 Task: Add Belgioioso Smoked Fresh Mozzarella to the cart.
Action: Mouse moved to (726, 248)
Screenshot: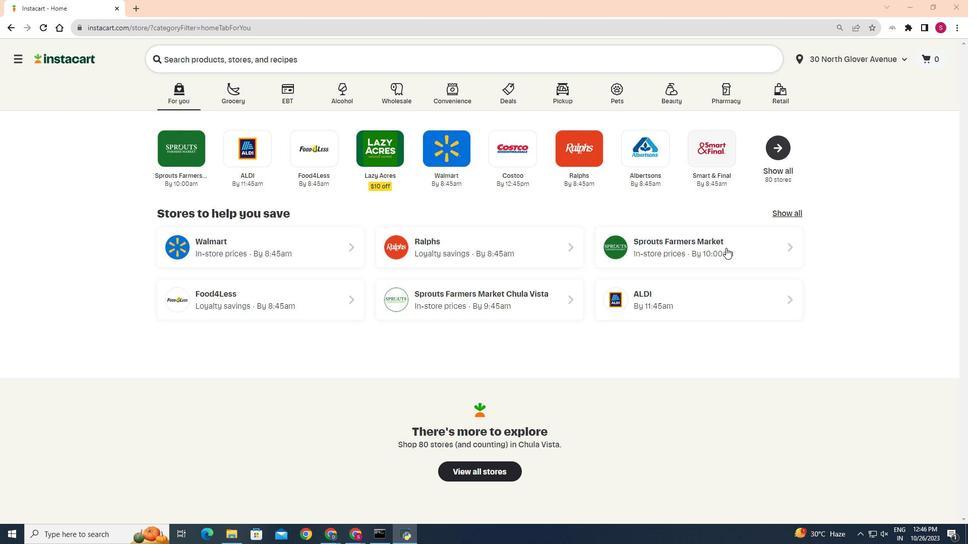 
Action: Mouse pressed left at (726, 248)
Screenshot: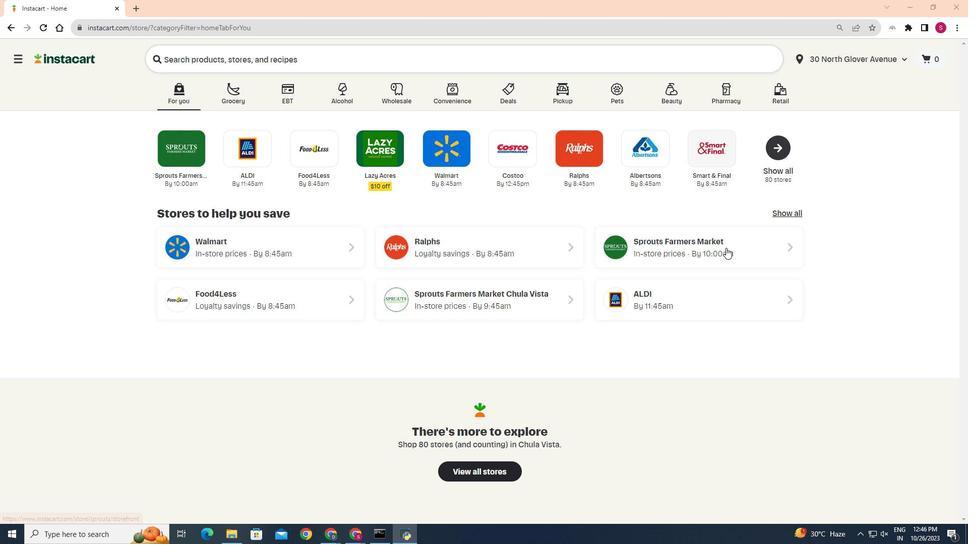 
Action: Mouse moved to (22, 421)
Screenshot: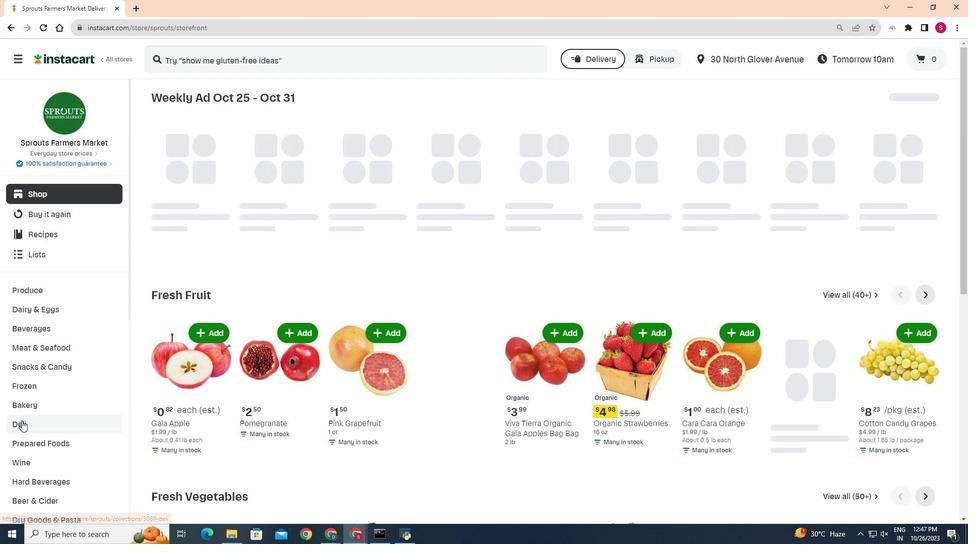 
Action: Mouse pressed left at (22, 421)
Screenshot: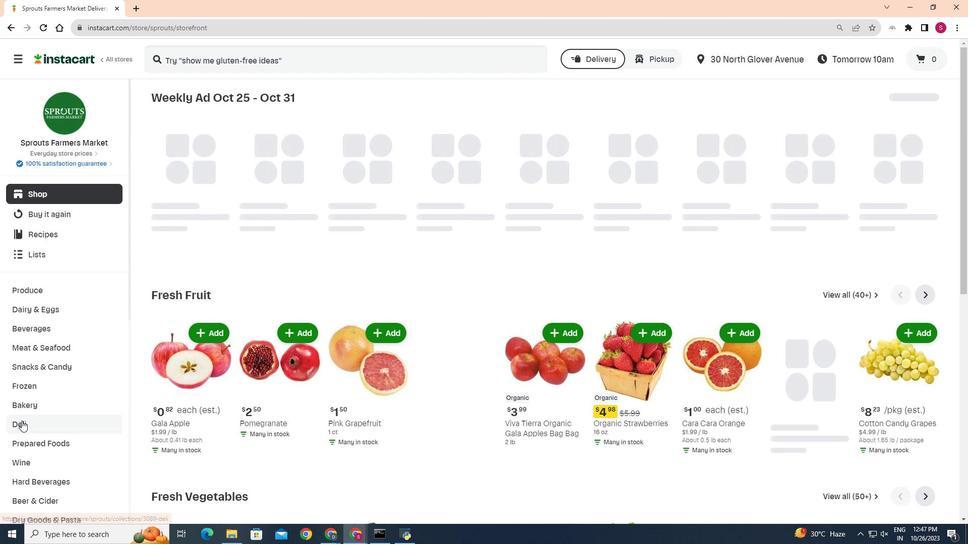 
Action: Mouse moved to (258, 132)
Screenshot: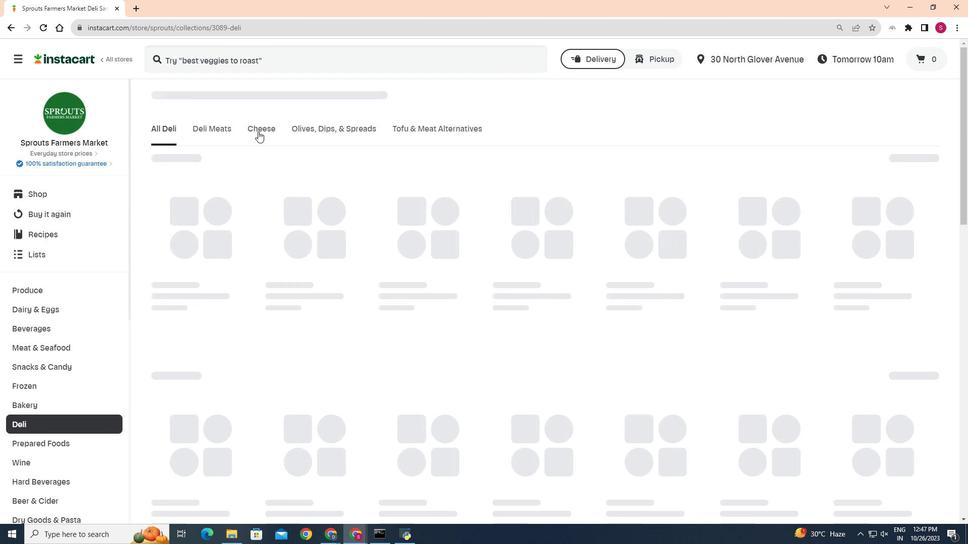 
Action: Mouse pressed left at (258, 132)
Screenshot: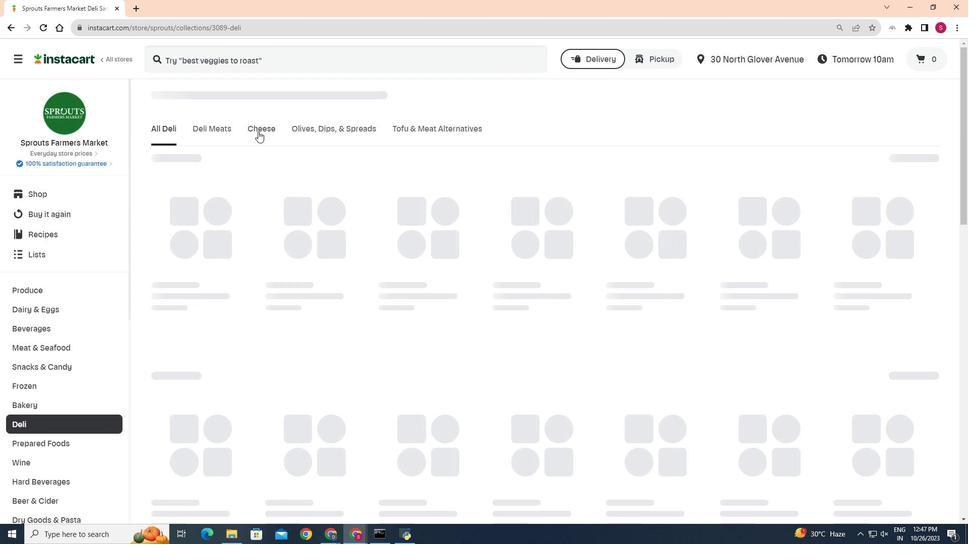 
Action: Mouse moved to (426, 174)
Screenshot: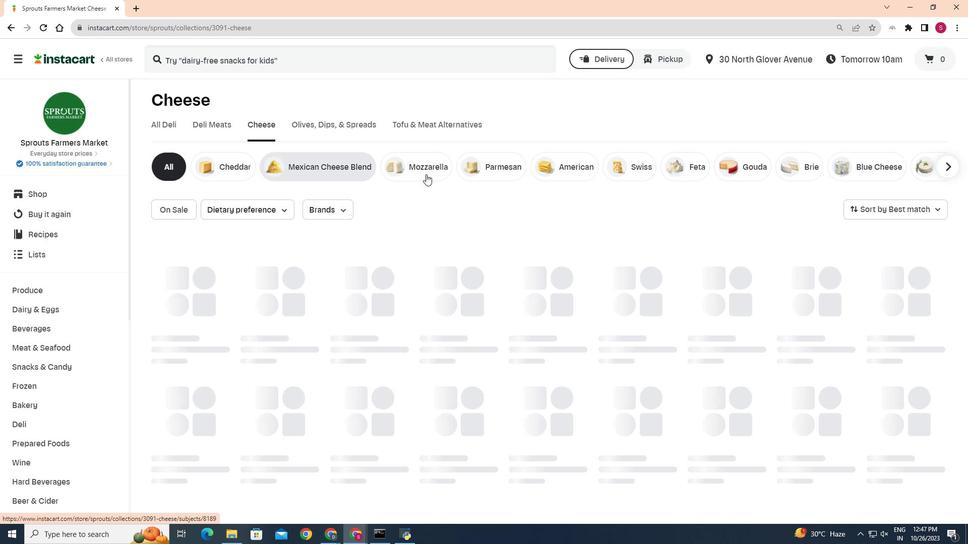
Action: Mouse pressed left at (426, 174)
Screenshot: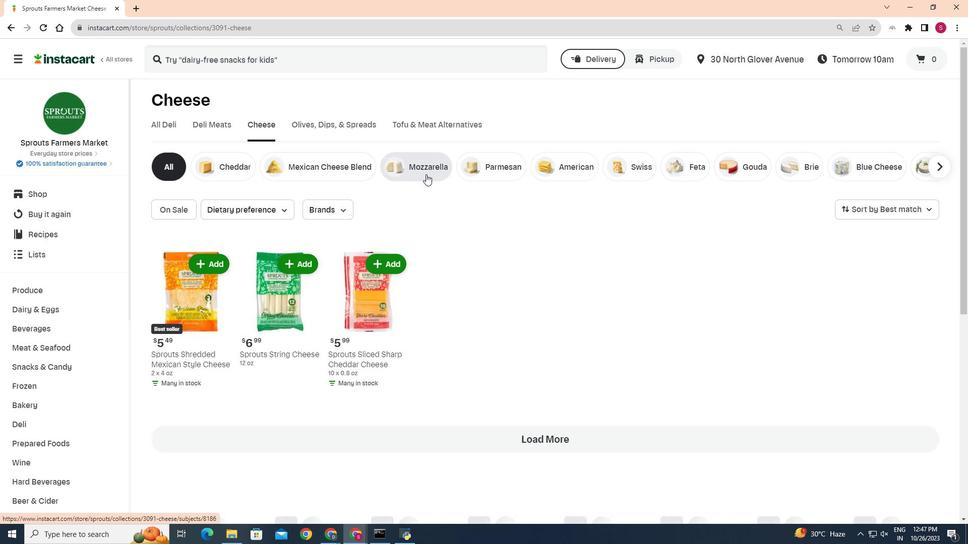 
Action: Mouse moved to (186, 245)
Screenshot: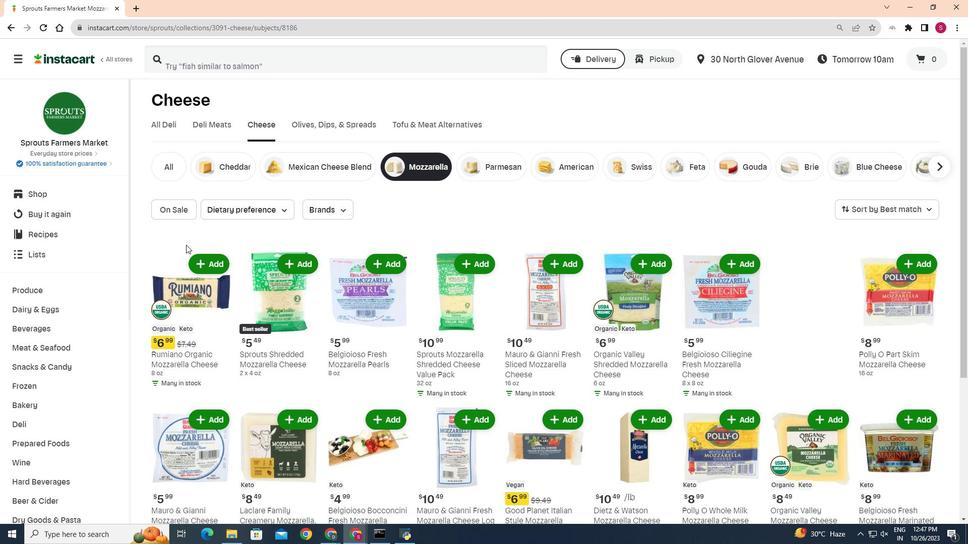 
Action: Mouse scrolled (186, 245) with delta (0, 0)
Screenshot: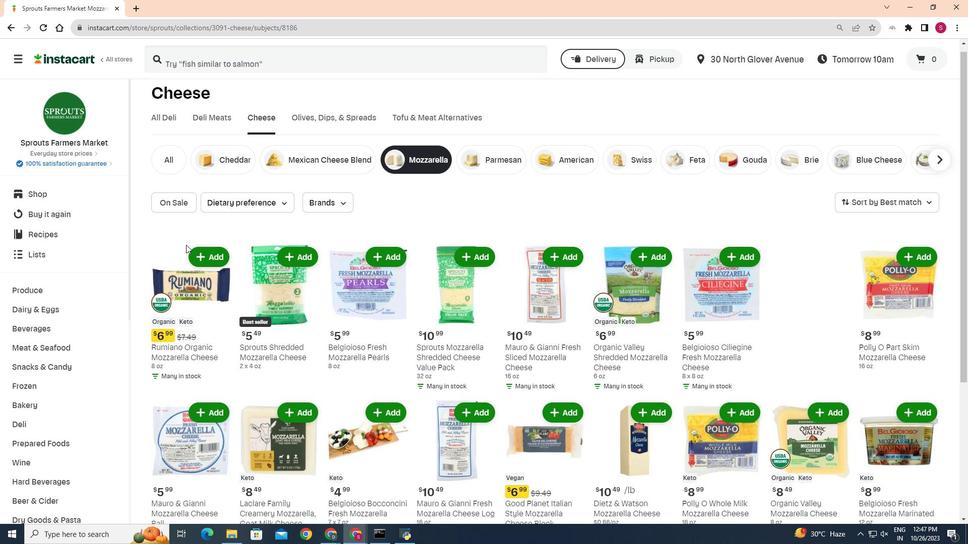 
Action: Mouse scrolled (186, 245) with delta (0, 0)
Screenshot: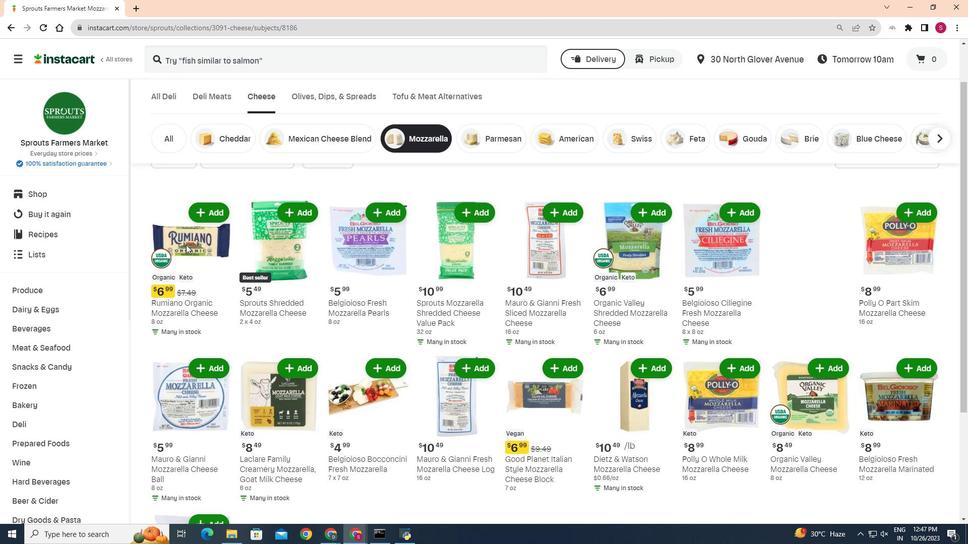
Action: Mouse moved to (372, 371)
Screenshot: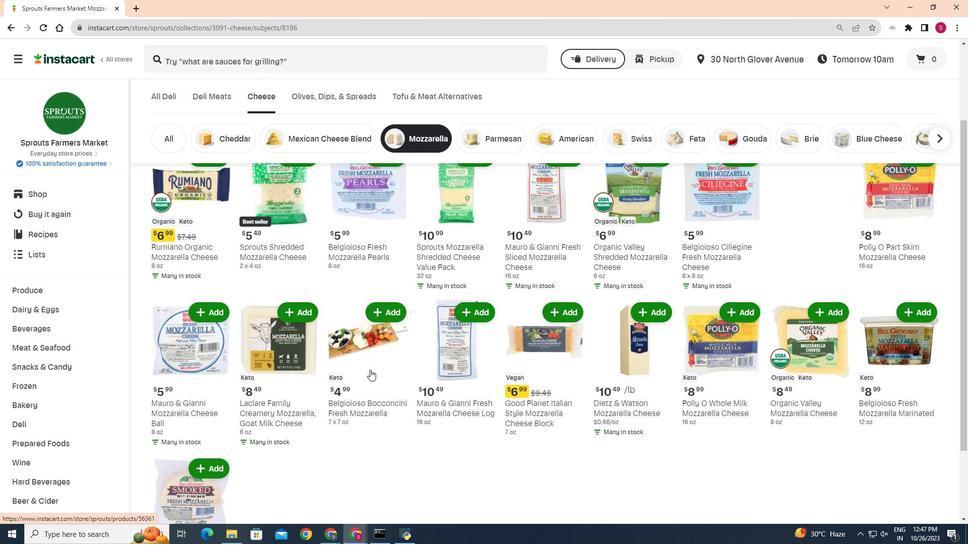 
Action: Mouse scrolled (372, 370) with delta (0, 0)
Screenshot: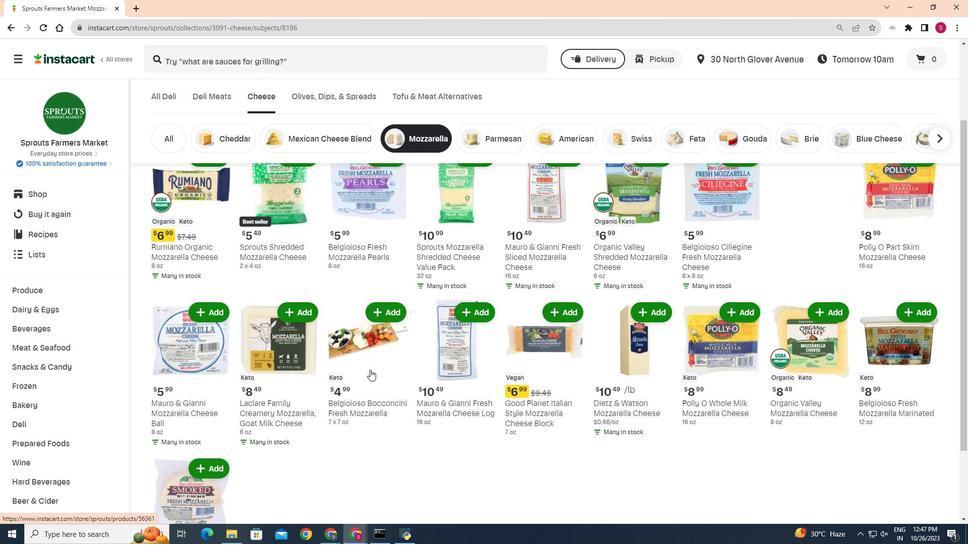 
Action: Mouse moved to (351, 367)
Screenshot: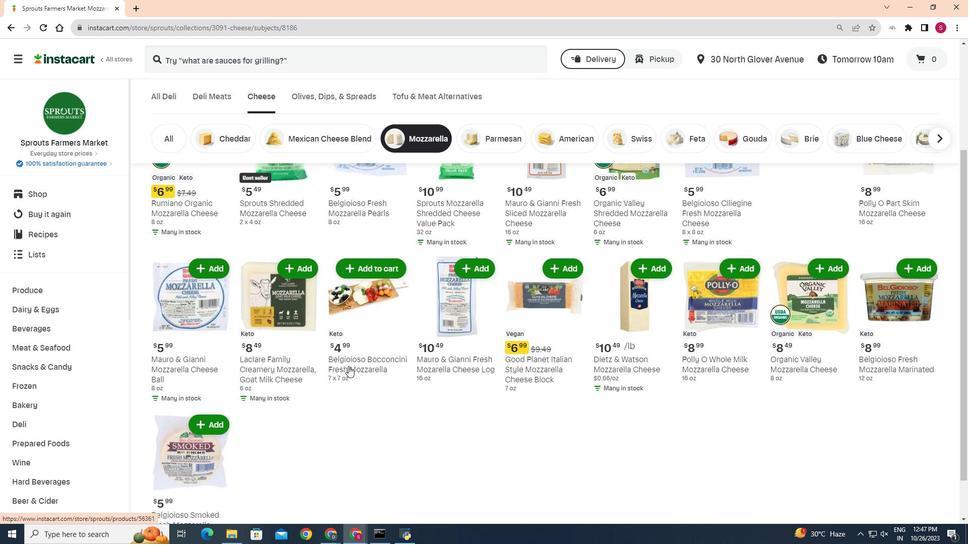 
Action: Mouse scrolled (351, 367) with delta (0, 0)
Screenshot: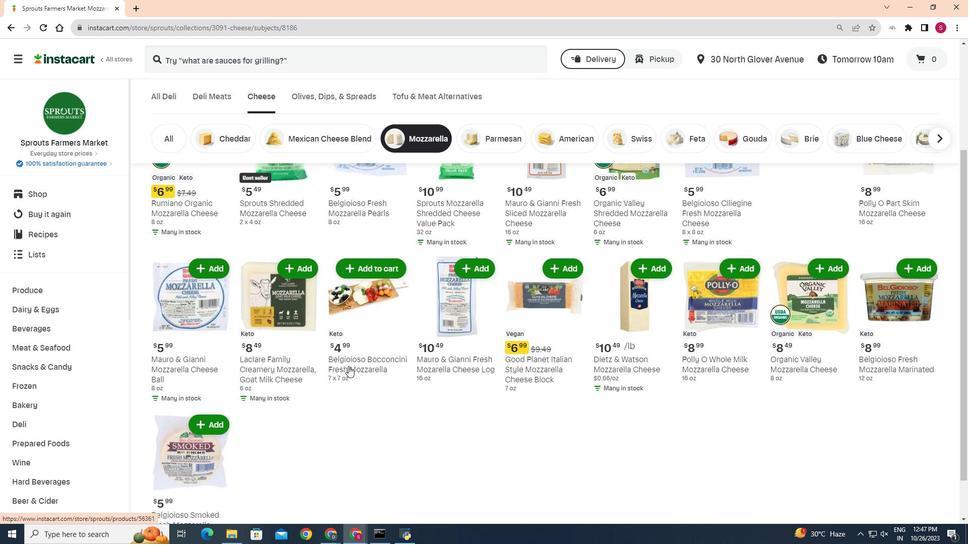 
Action: Mouse moved to (224, 376)
Screenshot: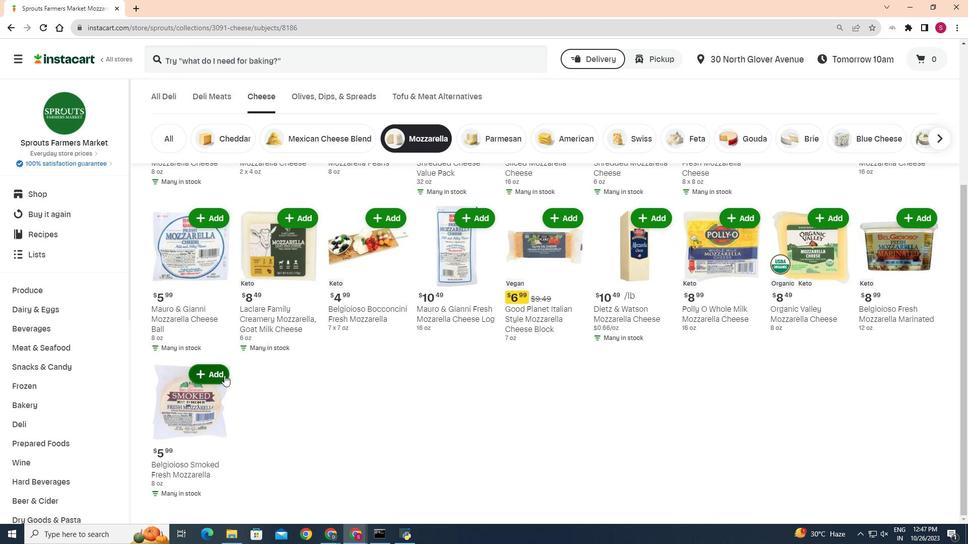 
Action: Mouse pressed left at (224, 376)
Screenshot: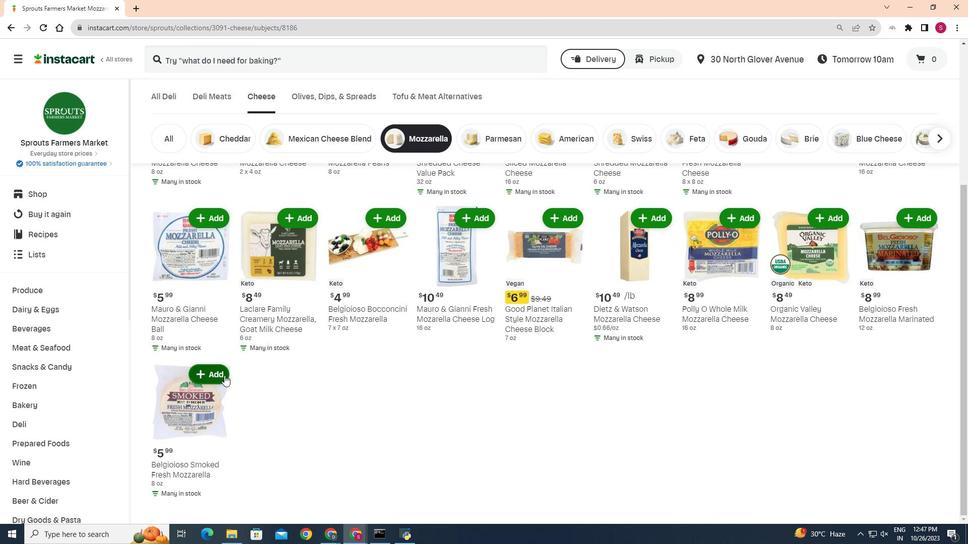 
Action: Mouse moved to (352, 400)
Screenshot: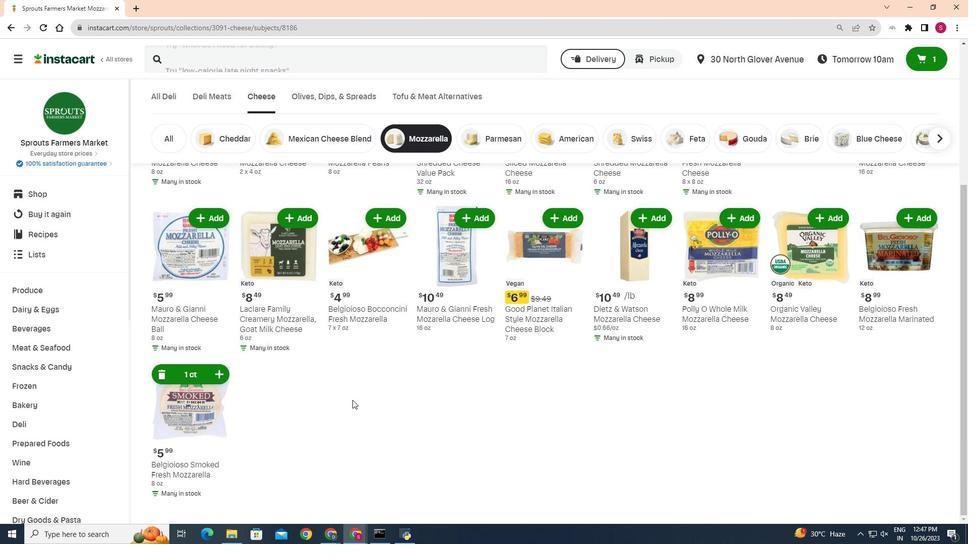 
